 Task: Create in the project Wavelength in Backlog an issue 'Implement a new cloud-based procurement system for a company with advanced vendor management and sourcing capabilities', assign it to team member softage.4@softage.net and change the status to IN PROGRESS.
Action: Mouse moved to (46, 164)
Screenshot: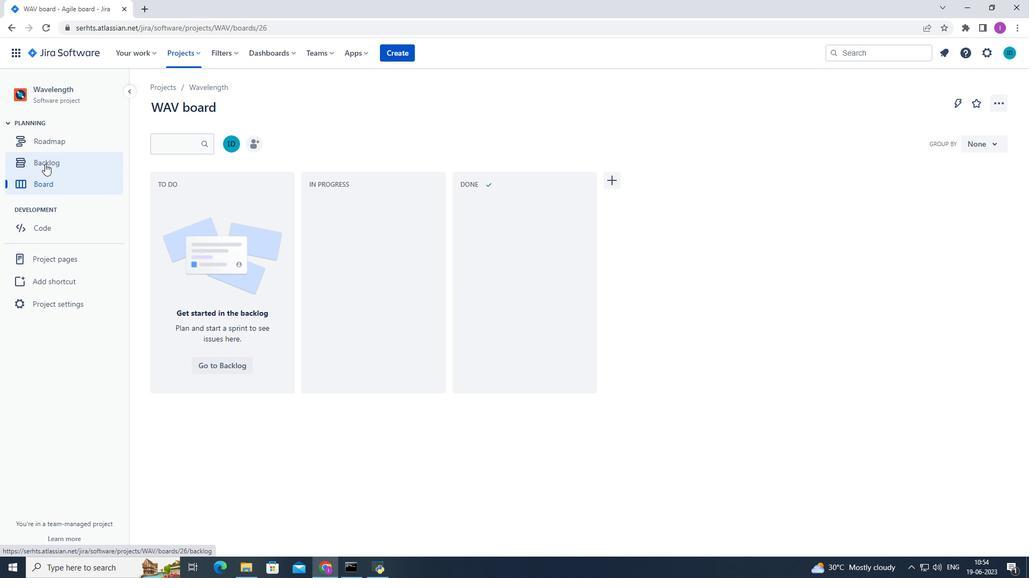
Action: Mouse pressed left at (46, 164)
Screenshot: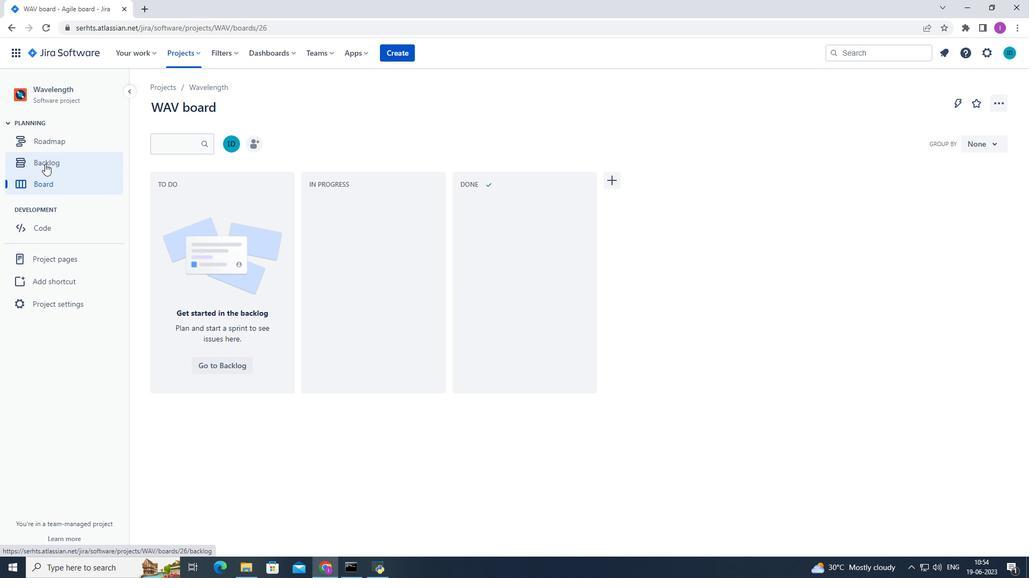 
Action: Mouse moved to (347, 389)
Screenshot: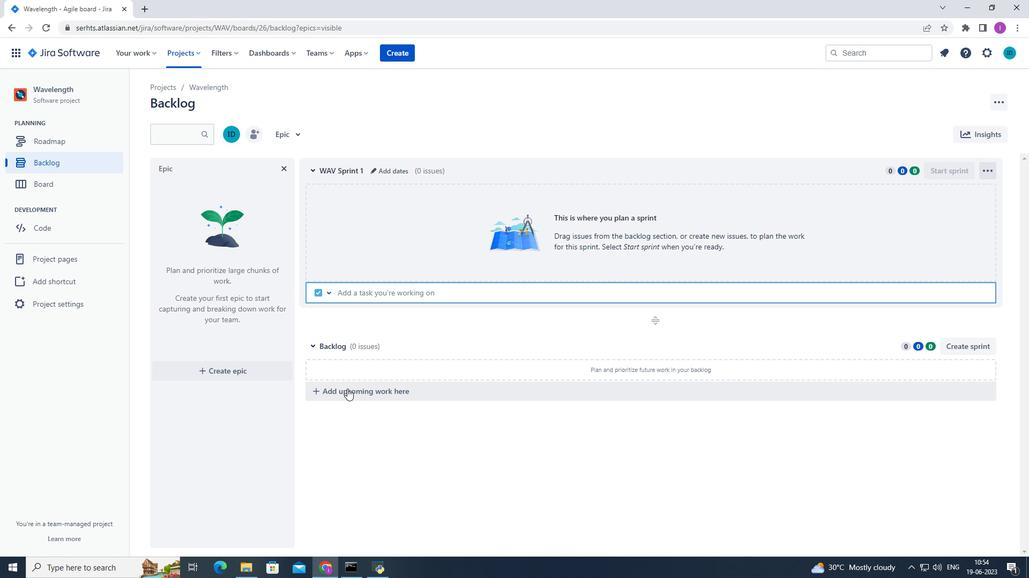 
Action: Mouse pressed left at (347, 389)
Screenshot: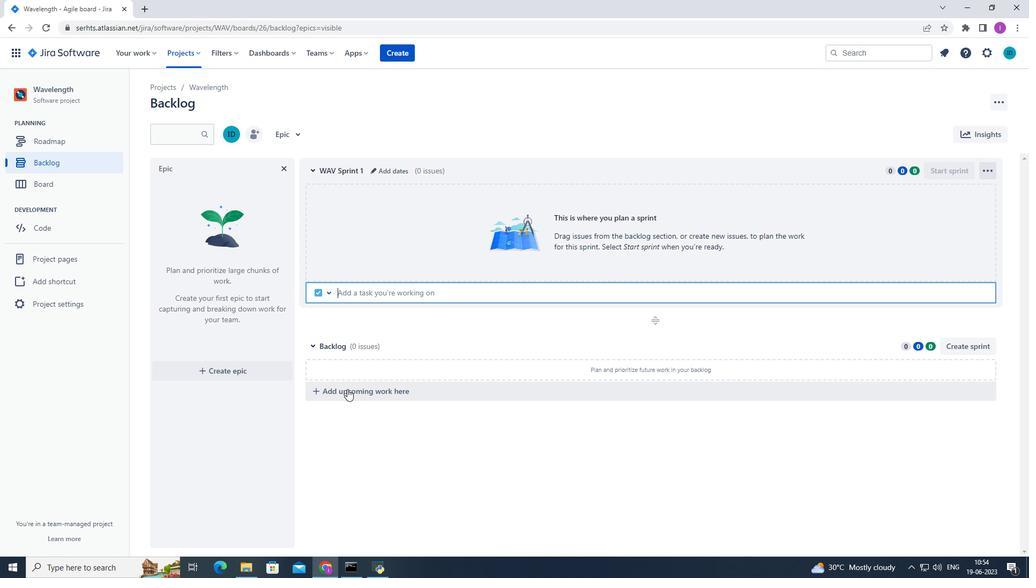 
Action: Mouse moved to (402, 383)
Screenshot: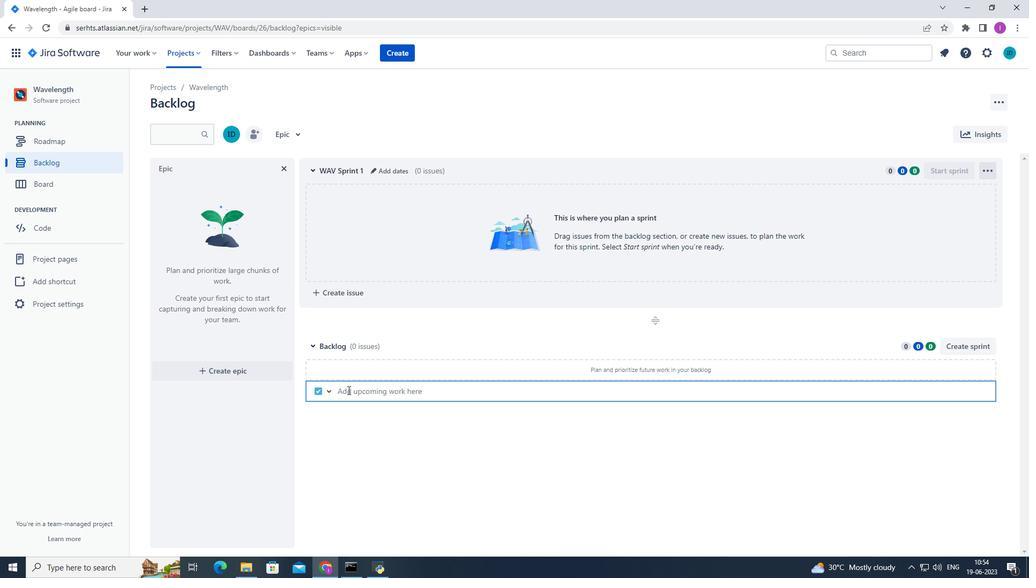 
Action: Key pressed <Key.shift>Implemeny<Key.backspace>t<Key.space>a<Key.space>new<Key.space>cloud-based<Key.space>procurement<Key.space>system<Key.space>d<Key.backspace>for<Key.space>a<Key.space>company<Key.space>with<Key.space>advanced<Key.space>vendorb<Key.backspace><Key.space>management<Key.space>and<Key.space>sourcing<Key.space>capabilitir<Key.backspace>es.<Key.enter>
Screenshot: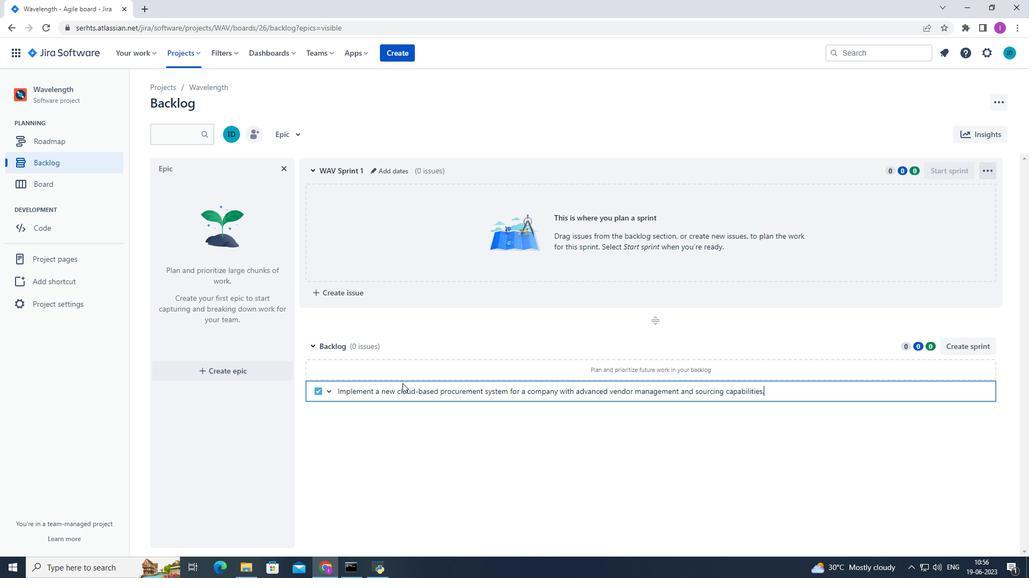 
Action: Mouse moved to (967, 370)
Screenshot: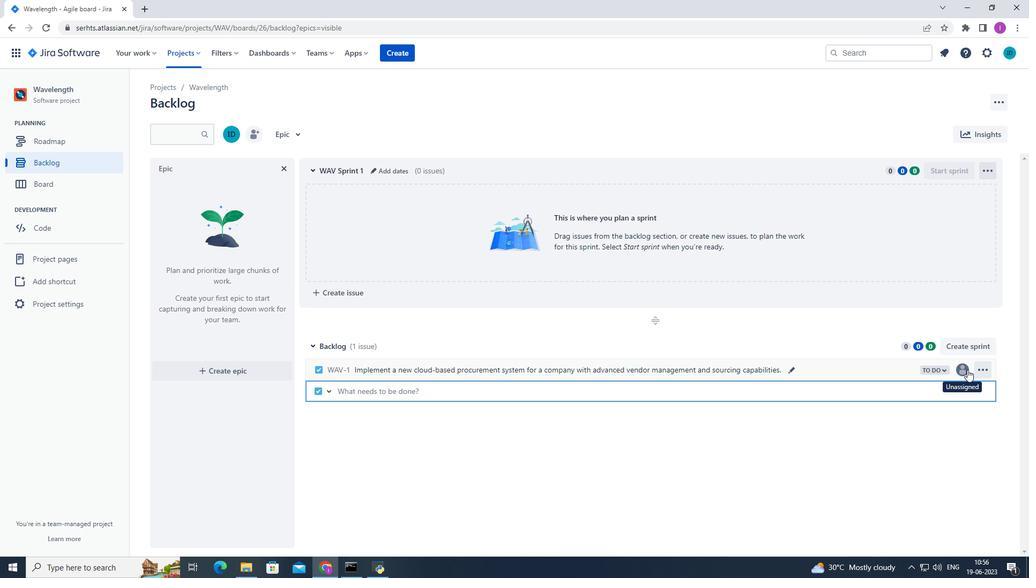 
Action: Mouse pressed left at (967, 370)
Screenshot: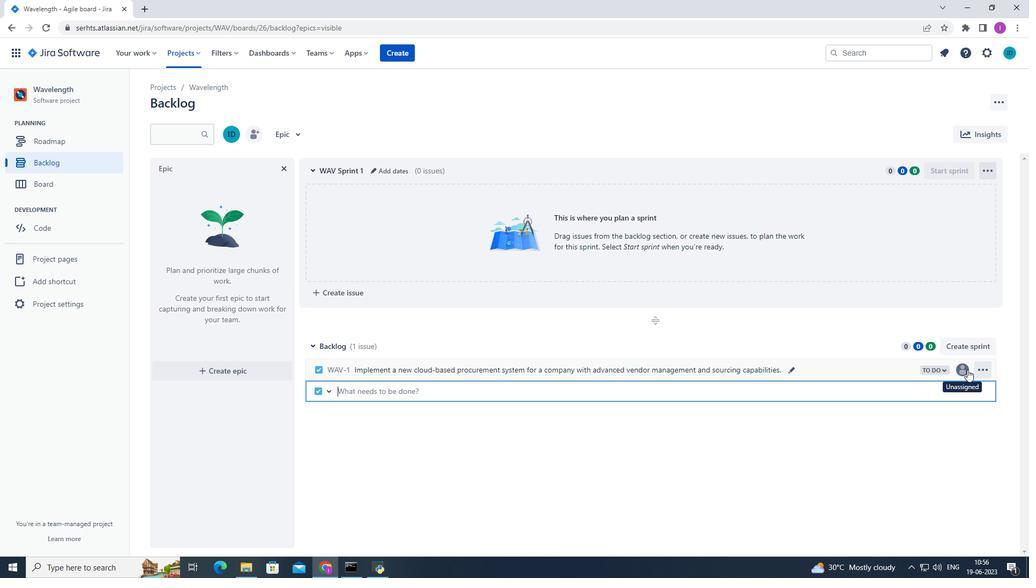 
Action: Mouse moved to (870, 501)
Screenshot: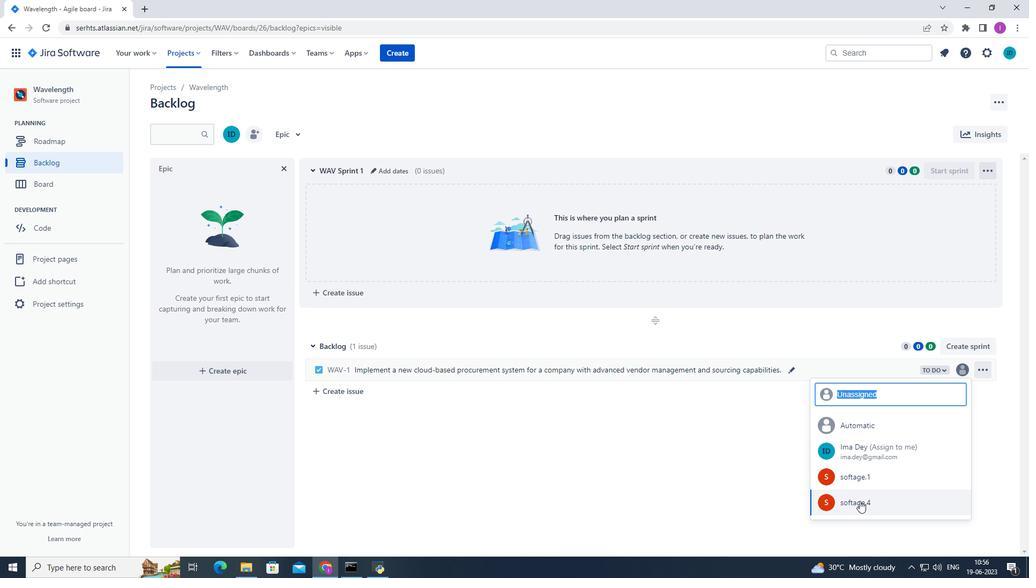 
Action: Mouse pressed left at (870, 501)
Screenshot: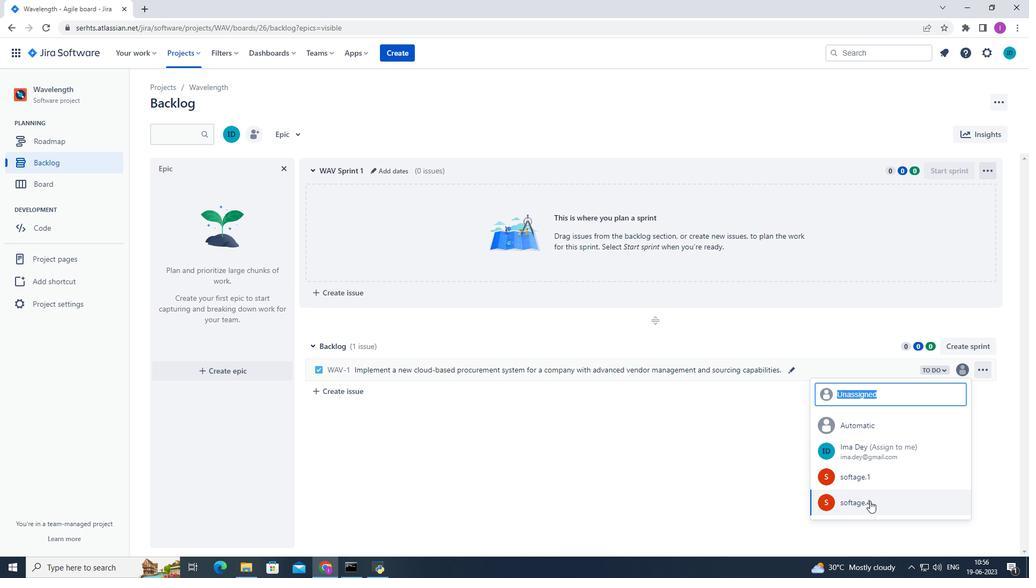 
Action: Mouse moved to (944, 372)
Screenshot: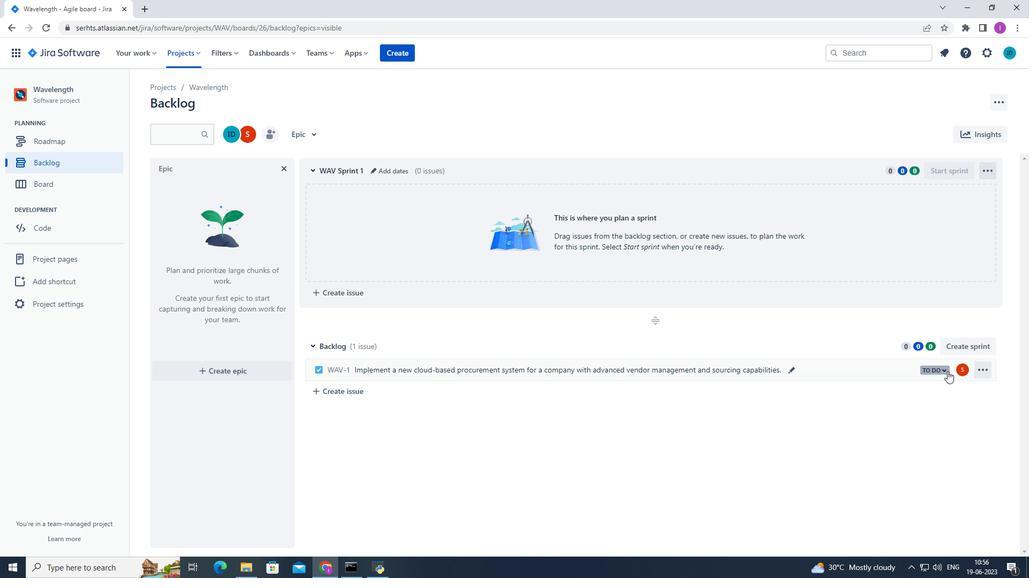 
Action: Mouse pressed left at (944, 372)
Screenshot: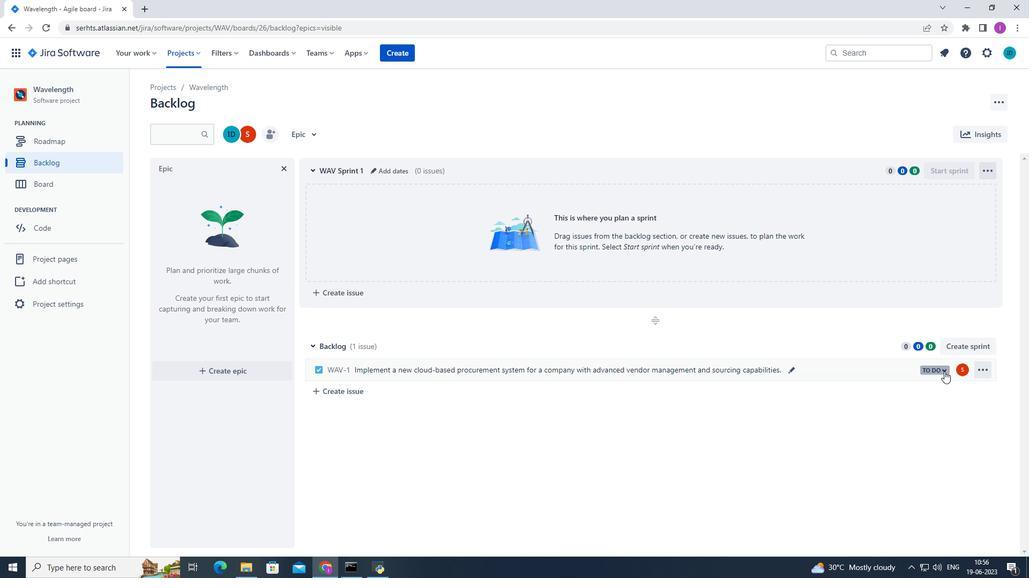 
Action: Mouse moved to (877, 392)
Screenshot: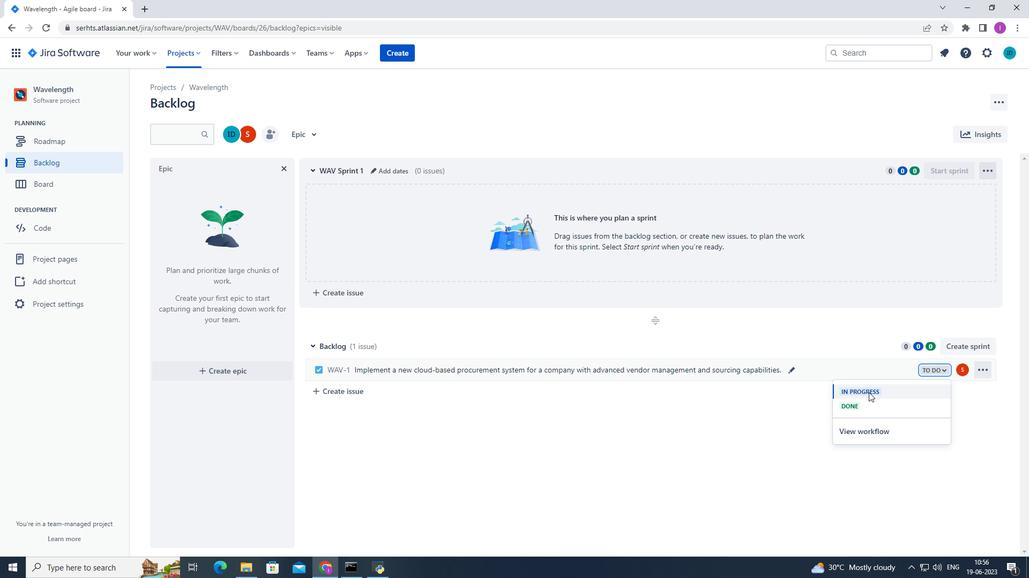 
Action: Mouse pressed left at (877, 392)
Screenshot: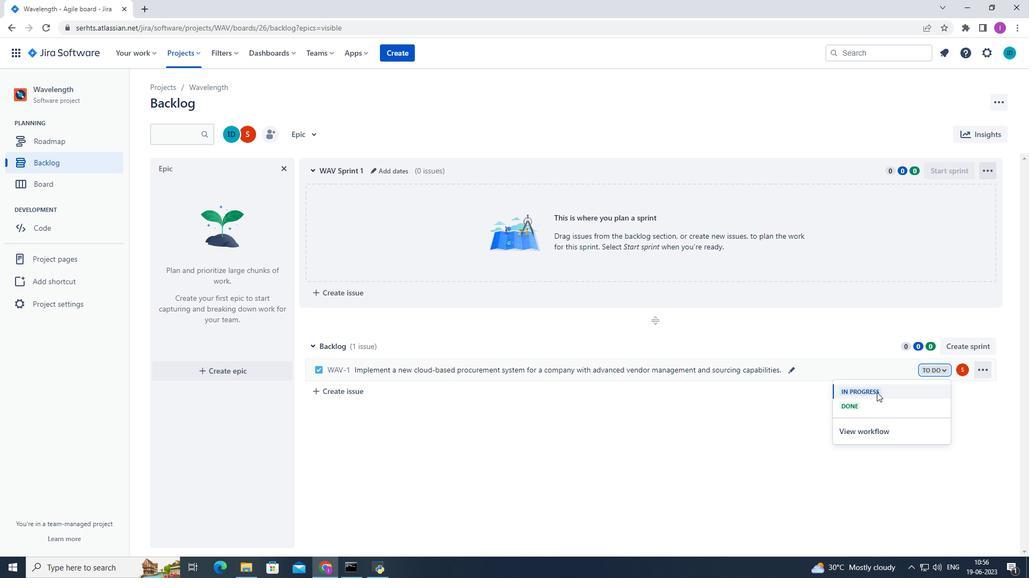 
Action: Mouse moved to (810, 461)
Screenshot: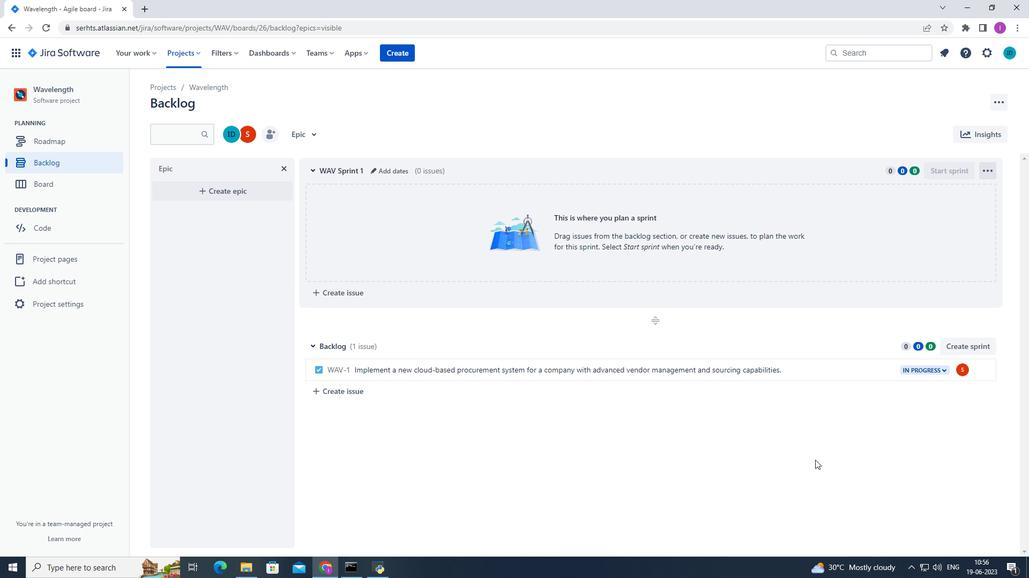 
